 Task: Book a round-trip flight for 2 adults and 1 infant in seat from Toronto to Mexico City on July 5, 2023, returning on July 12, 2023.
Action: Mouse moved to (356, 374)
Screenshot: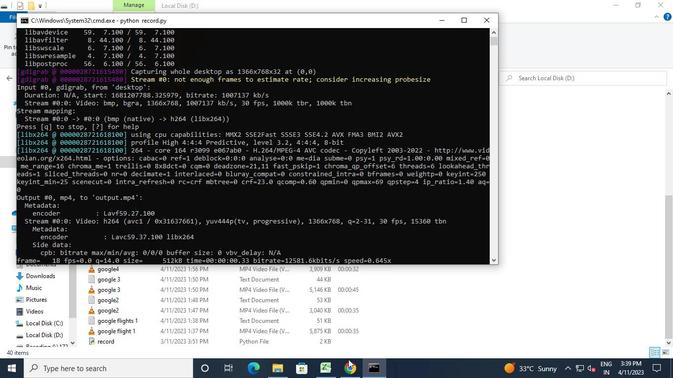 
Action: Mouse pressed left at (356, 374)
Screenshot: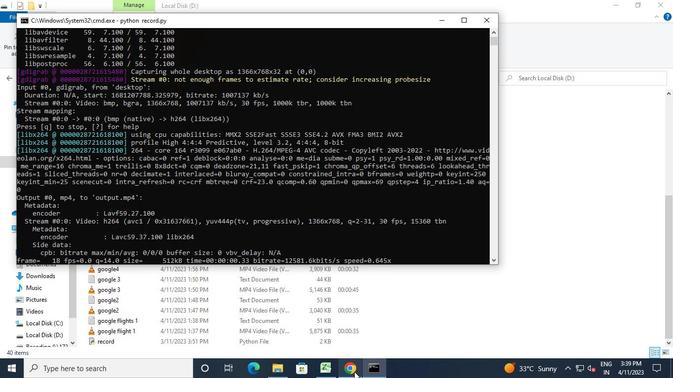 
Action: Mouse moved to (11, 219)
Screenshot: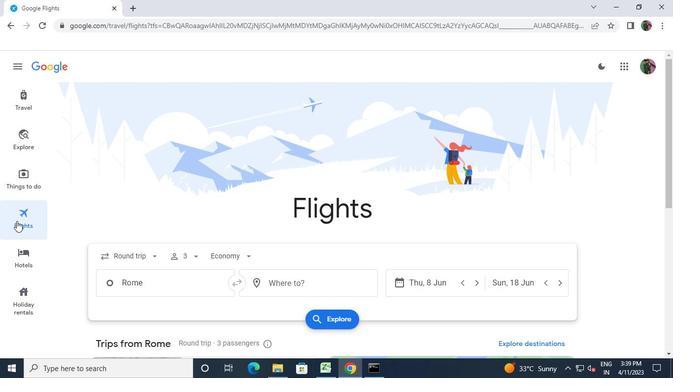 
Action: Mouse pressed left at (11, 219)
Screenshot: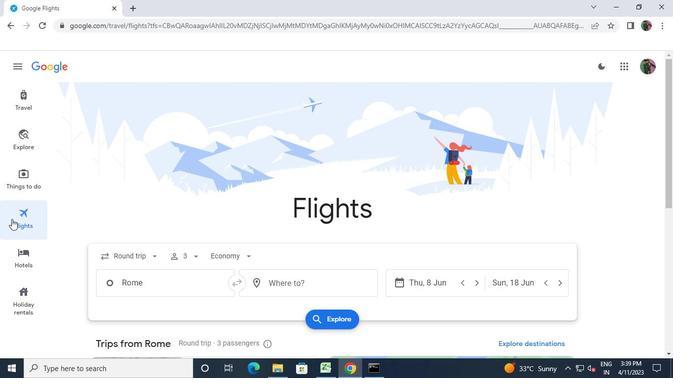 
Action: Mouse moved to (189, 257)
Screenshot: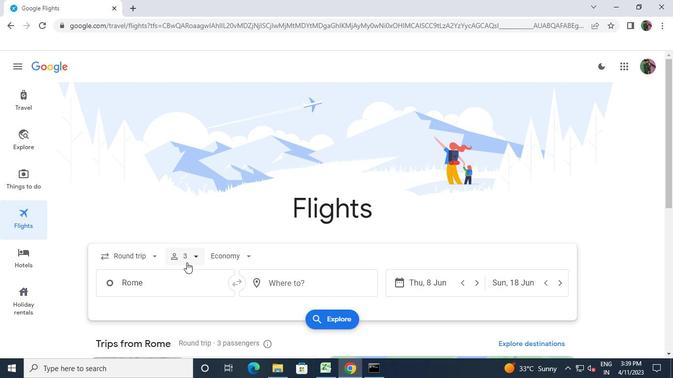
Action: Mouse pressed left at (189, 257)
Screenshot: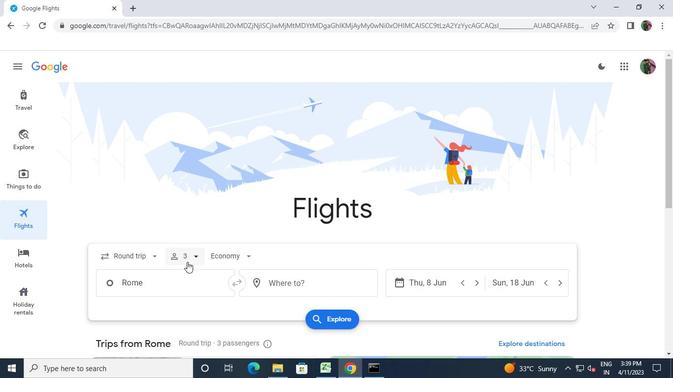 
Action: Mouse moved to (256, 236)
Screenshot: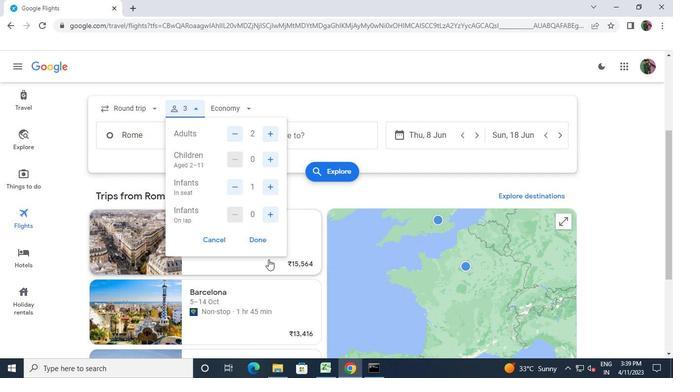 
Action: Mouse pressed left at (256, 236)
Screenshot: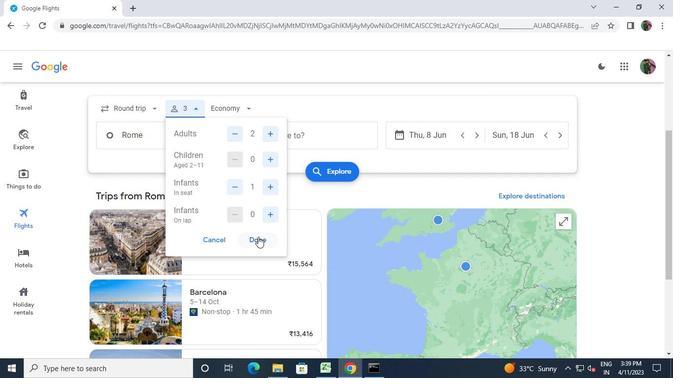 
Action: Mouse moved to (427, 140)
Screenshot: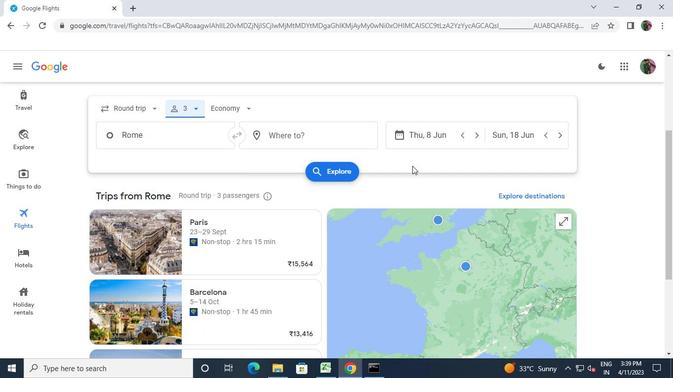 
Action: Mouse pressed left at (427, 140)
Screenshot: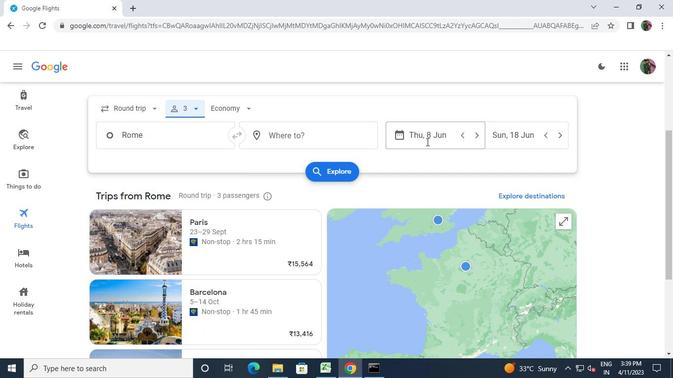 
Action: Mouse moved to (543, 192)
Screenshot: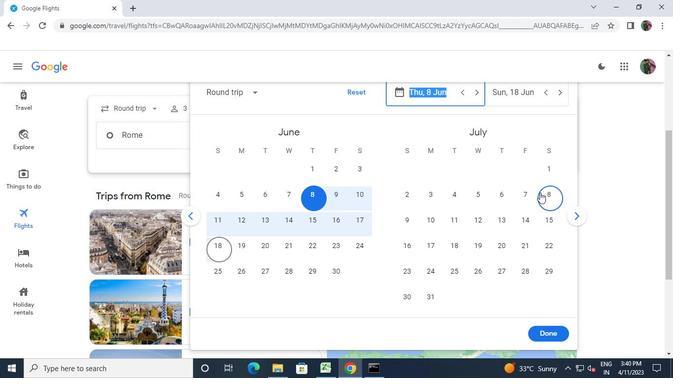
Action: Mouse pressed left at (543, 192)
Screenshot: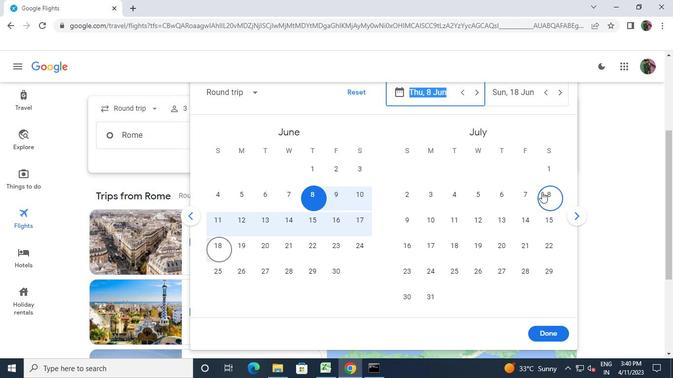 
Action: Mouse moved to (478, 219)
Screenshot: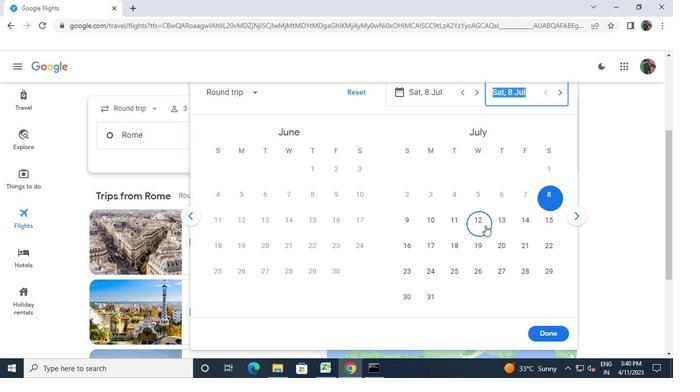 
Action: Mouse pressed left at (478, 219)
Screenshot: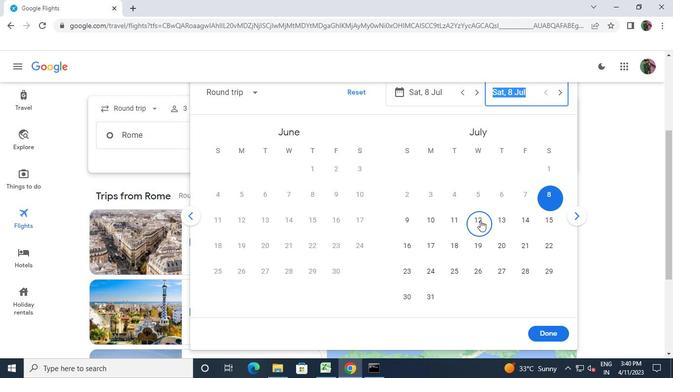 
Action: Mouse moved to (546, 333)
Screenshot: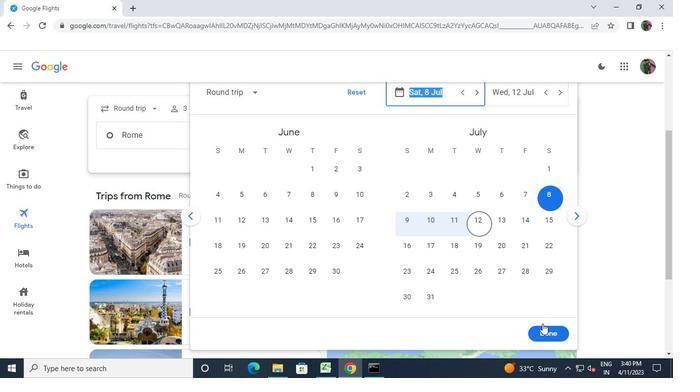 
Action: Mouse pressed left at (546, 333)
Screenshot: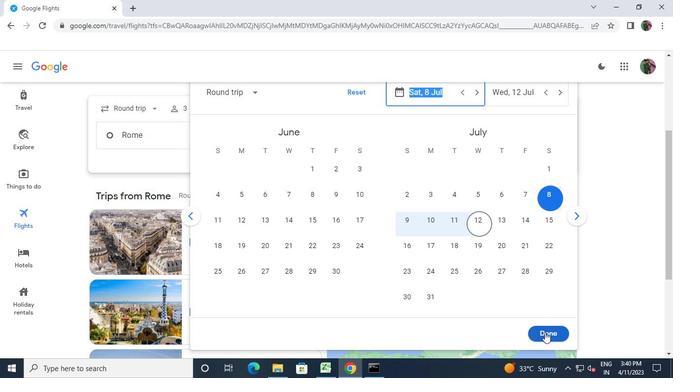 
Action: Mouse moved to (184, 136)
Screenshot: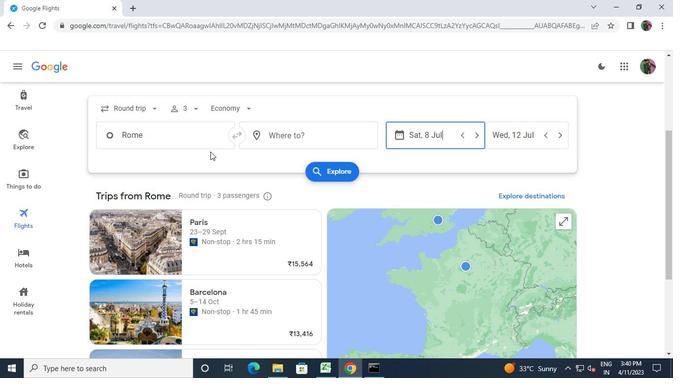 
Action: Mouse pressed left at (184, 136)
Screenshot: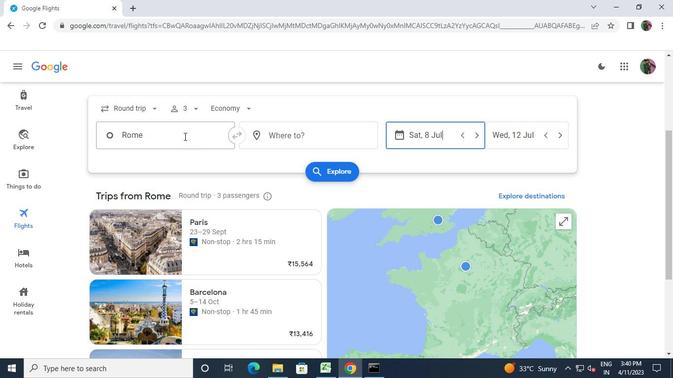 
Action: Keyboard r
Screenshot: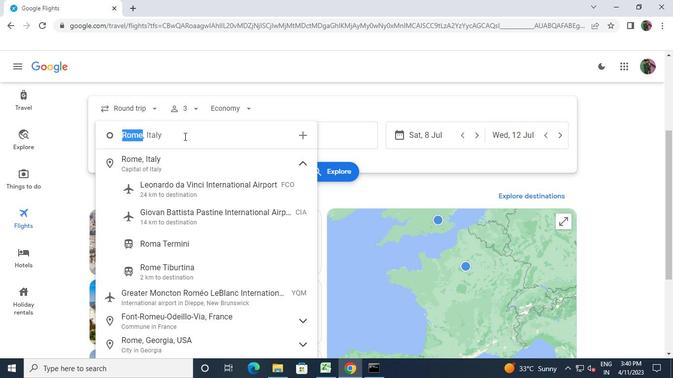 
Action: Keyboard o
Screenshot: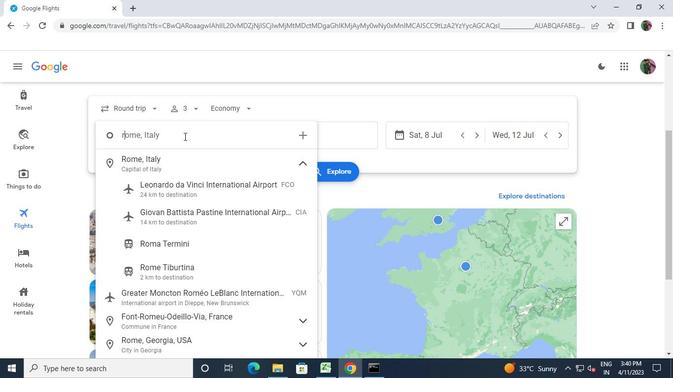 
Action: Keyboard m
Screenshot: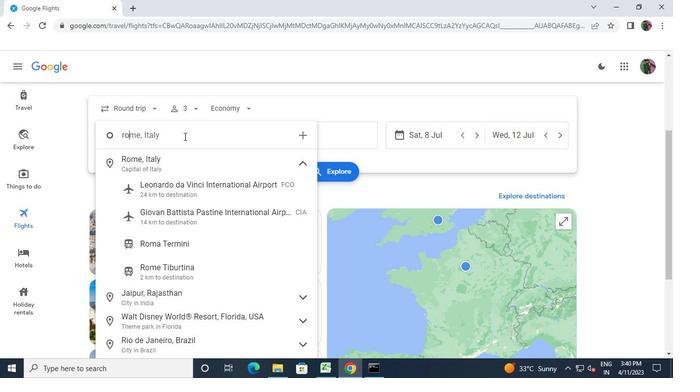 
Action: Keyboard e
Screenshot: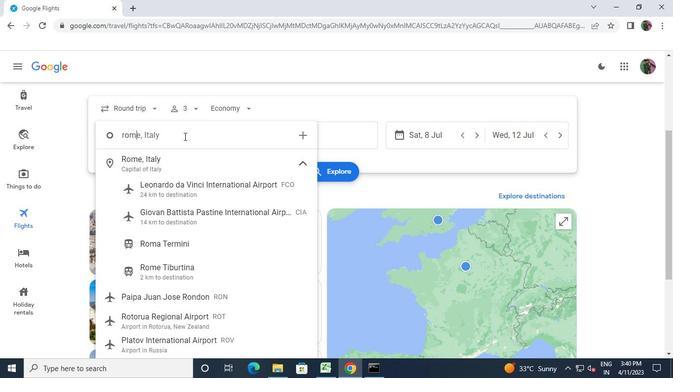 
Action: Keyboard o
Screenshot: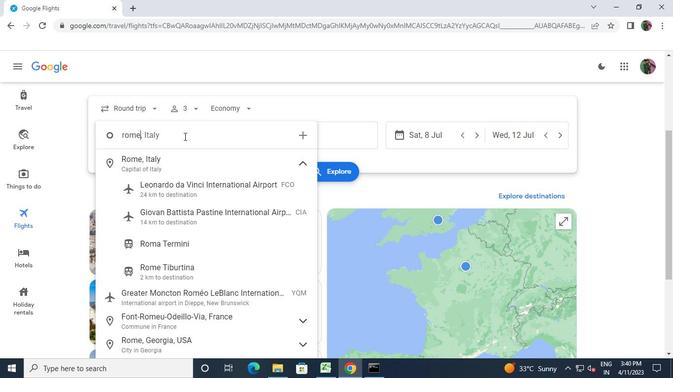 
Action: Mouse moved to (182, 157)
Screenshot: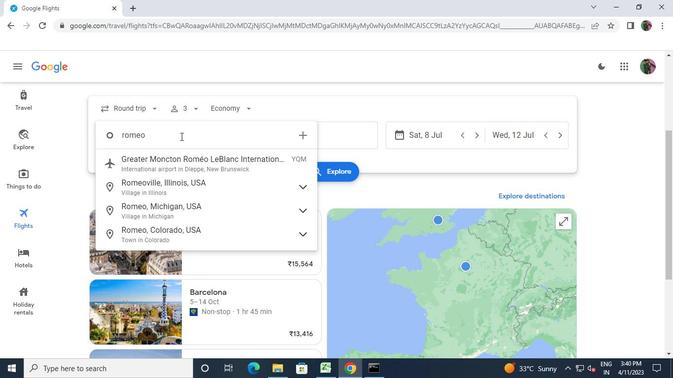 
Action: Mouse pressed left at (182, 157)
Screenshot: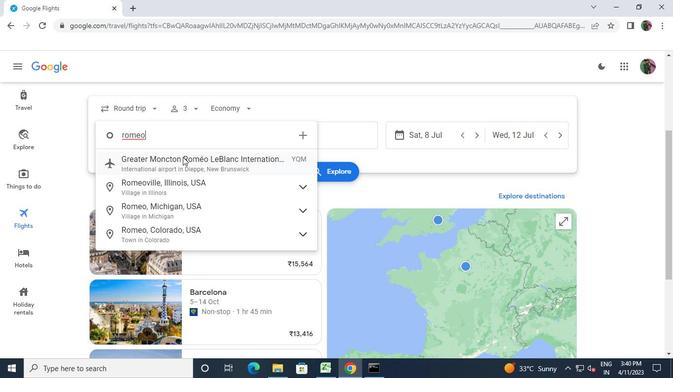 
Action: Mouse moved to (288, 134)
Screenshot: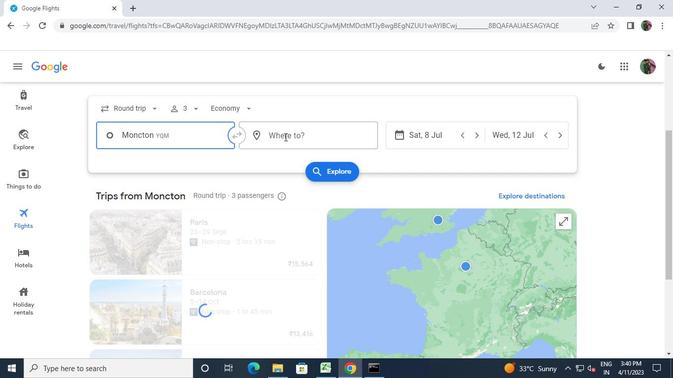 
Action: Mouse pressed left at (288, 134)
Screenshot: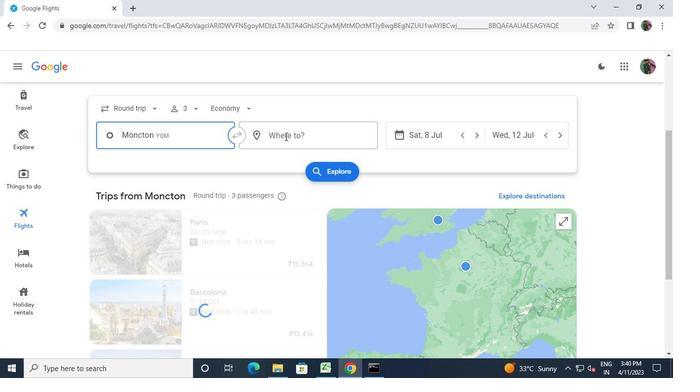 
Action: Keyboard m
Screenshot: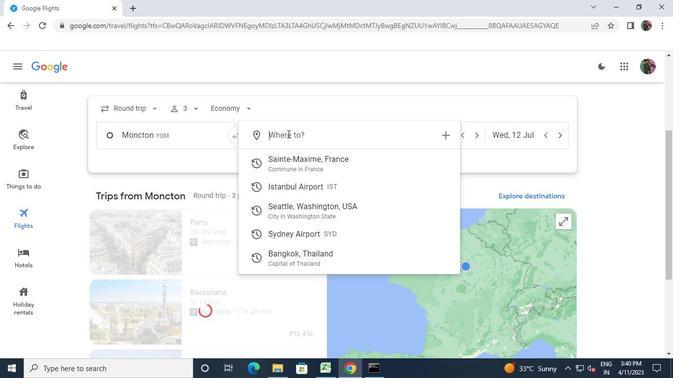 
Action: Keyboard a
Screenshot: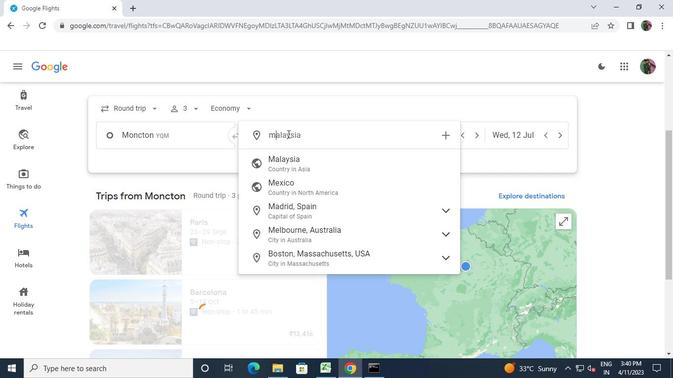 
Action: Keyboard x
Screenshot: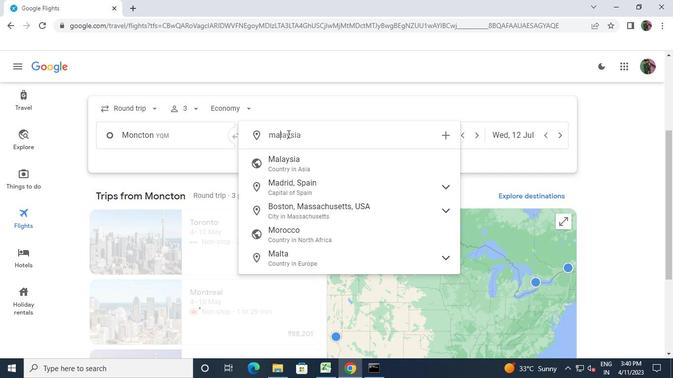 
Action: Mouse moved to (312, 157)
Screenshot: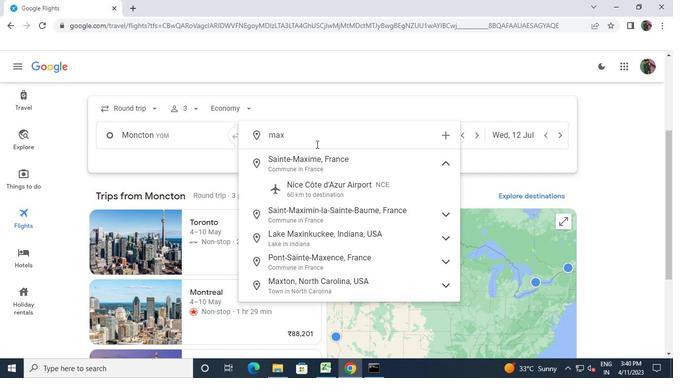 
Action: Mouse pressed left at (312, 157)
Screenshot: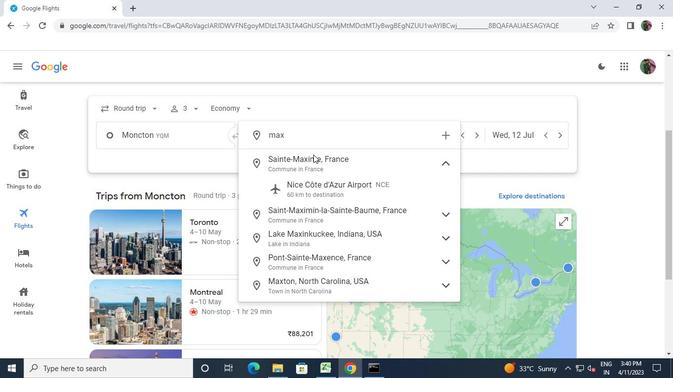 
Action: Mouse moved to (424, 294)
Screenshot: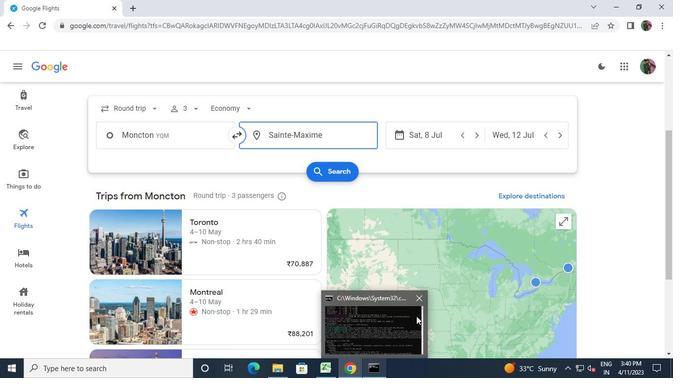 
Action: Mouse pressed left at (424, 294)
Screenshot: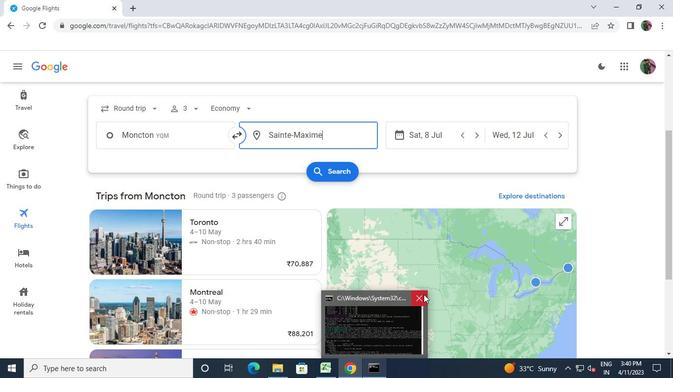 
